 Task: Add Happy Baby Organic Apples Blueberries & Oats Stage 2 Pouch to the cart.
Action: Mouse moved to (345, 158)
Screenshot: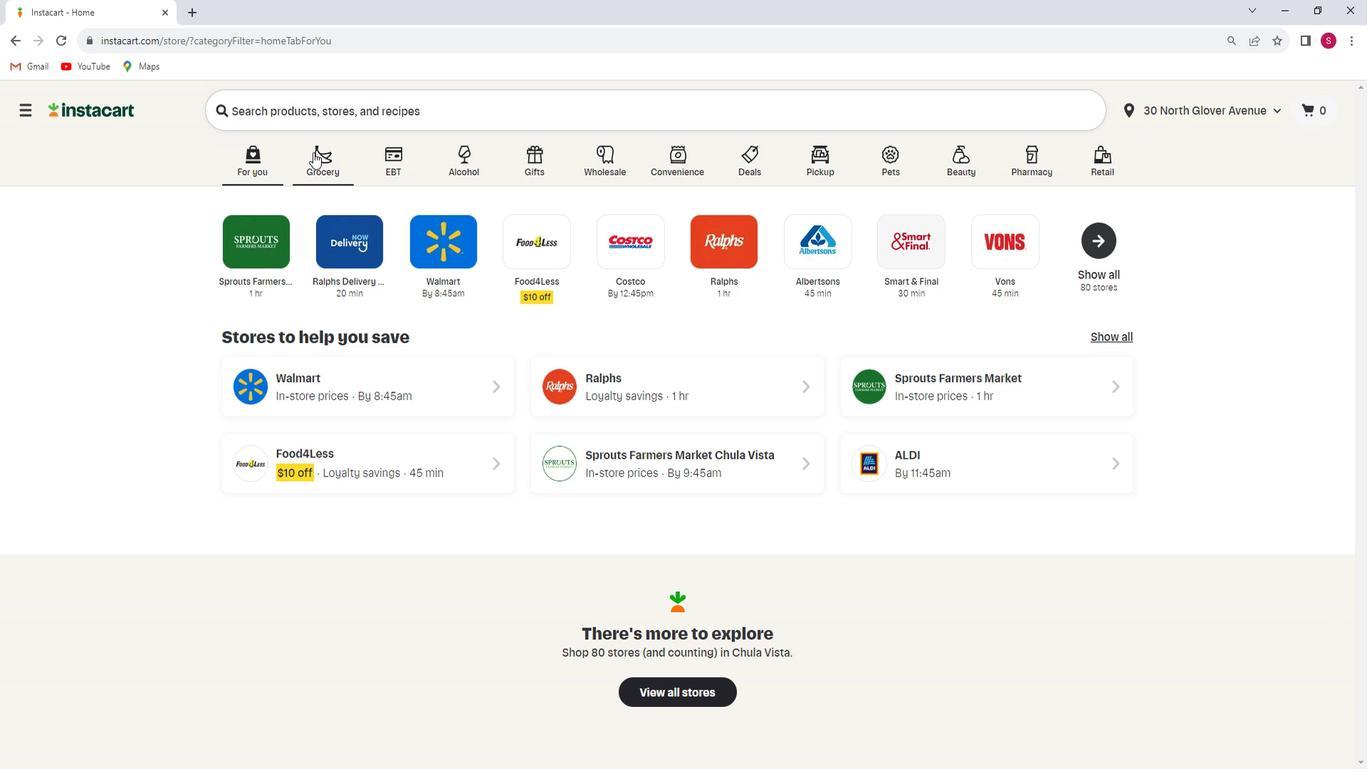 
Action: Mouse pressed left at (345, 158)
Screenshot: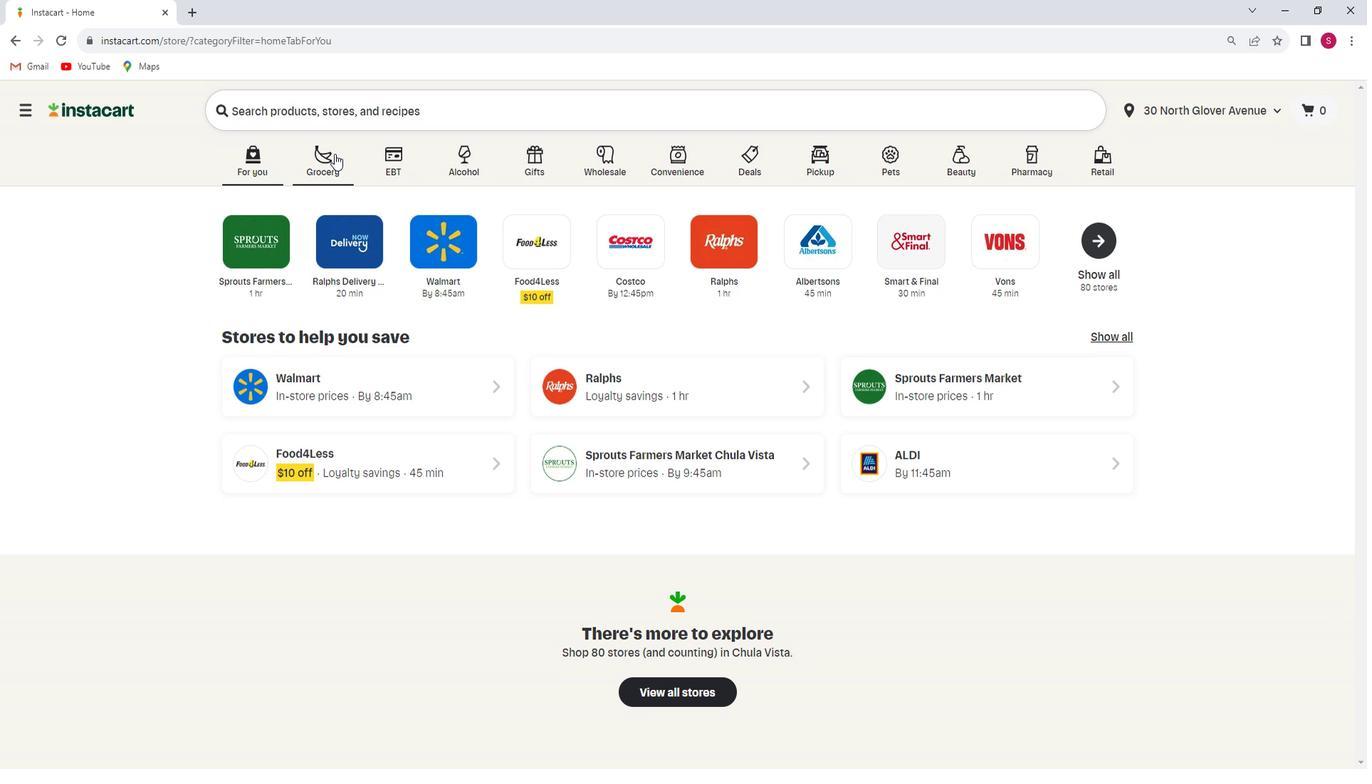 
Action: Mouse moved to (326, 418)
Screenshot: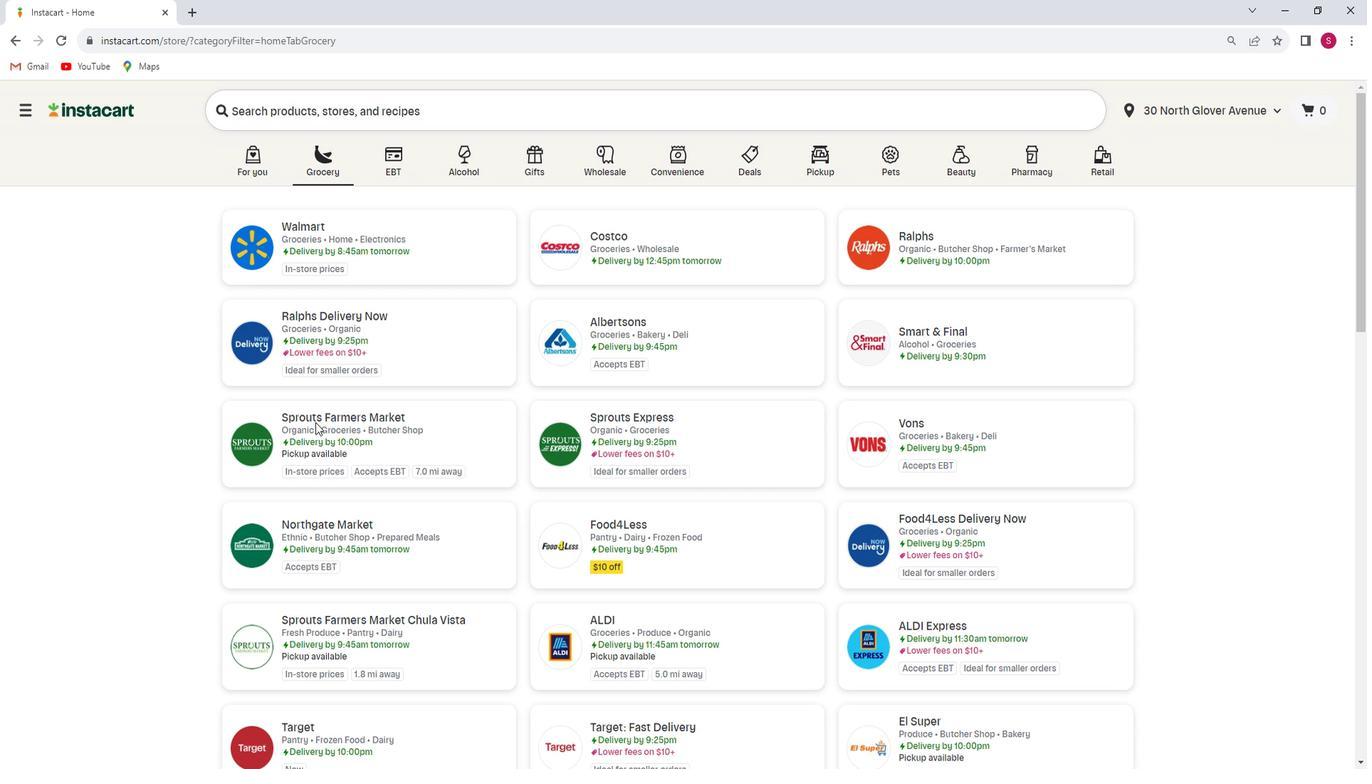 
Action: Mouse pressed left at (326, 418)
Screenshot: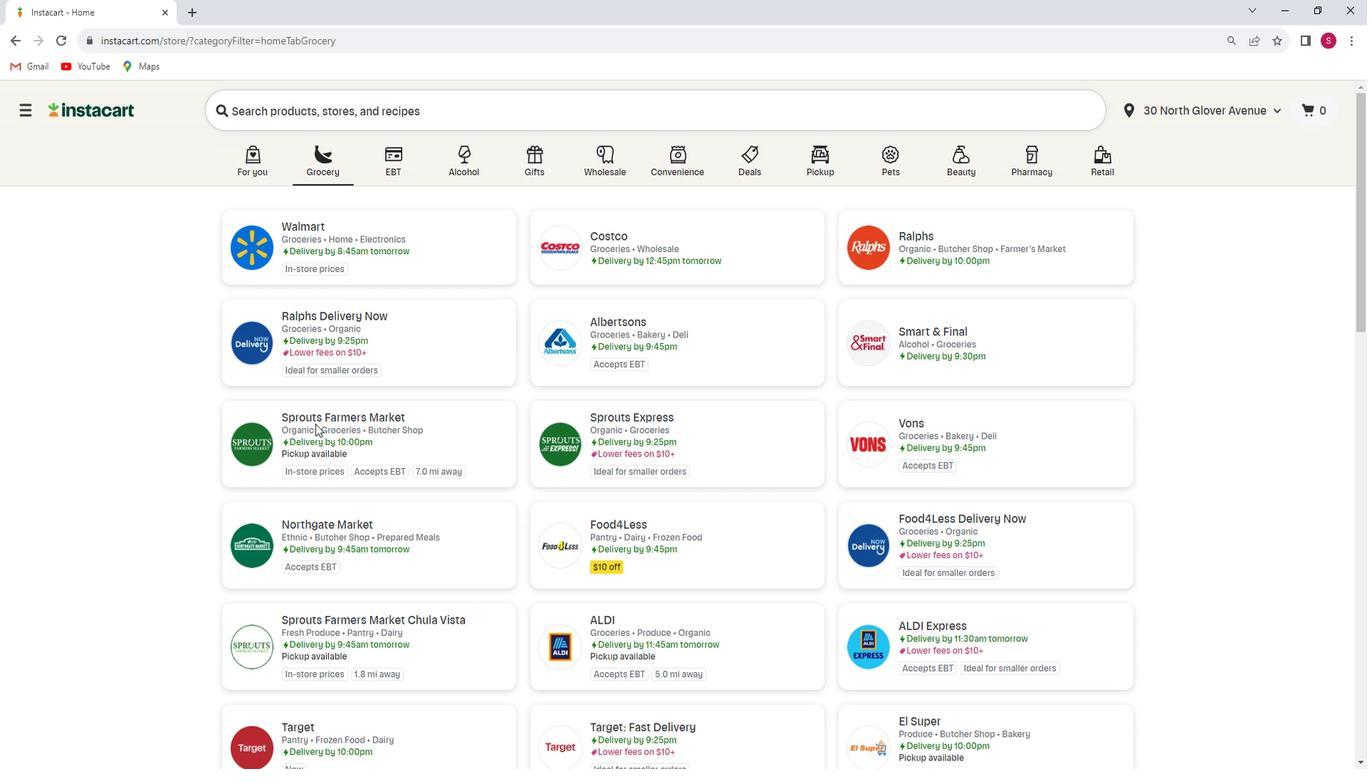 
Action: Mouse moved to (54, 619)
Screenshot: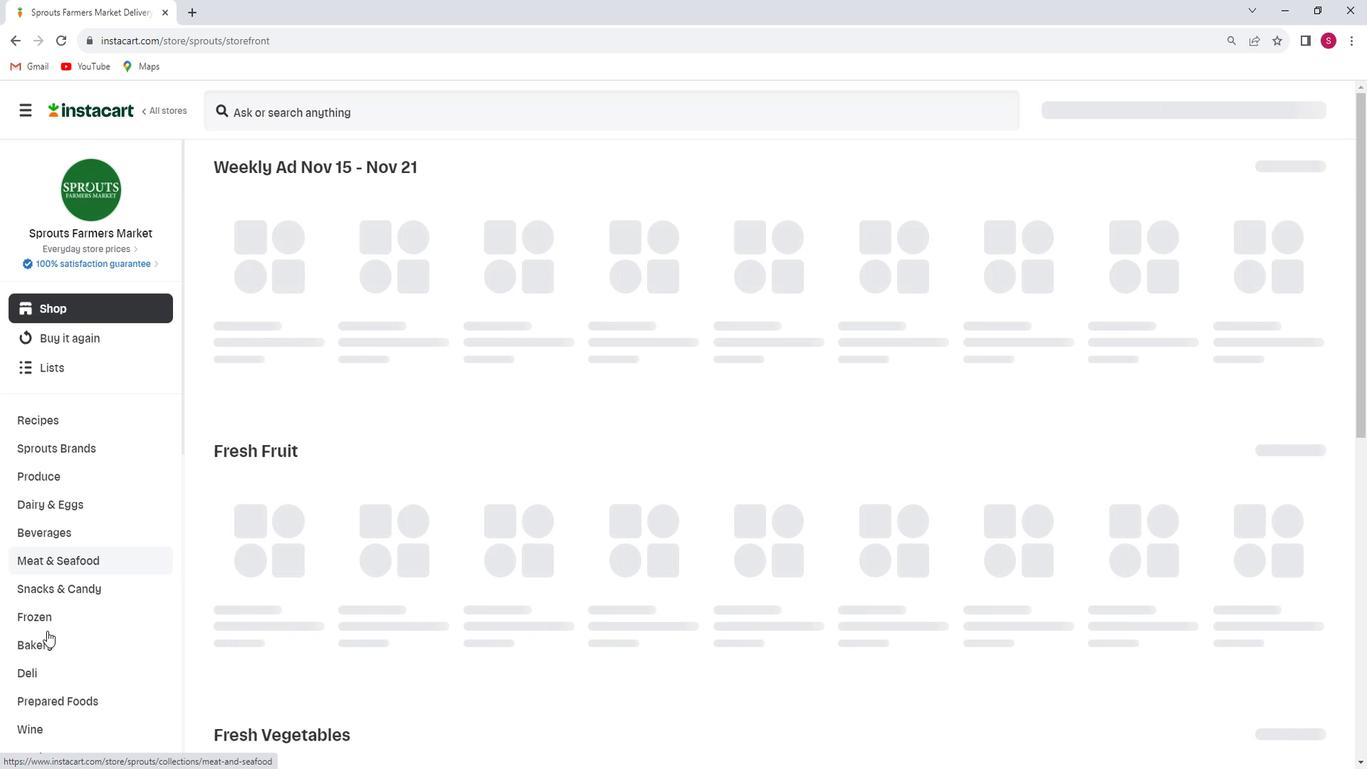 
Action: Mouse scrolled (54, 618) with delta (0, 0)
Screenshot: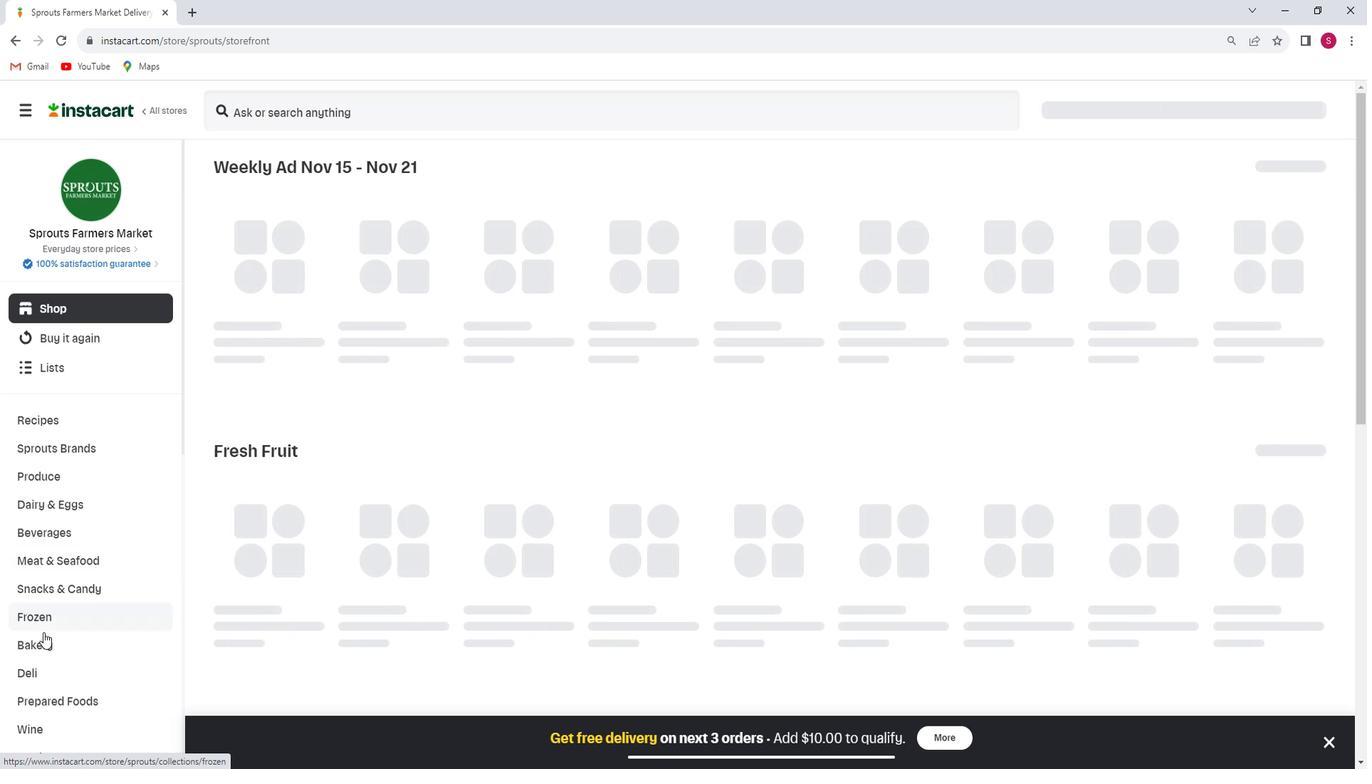 
Action: Mouse moved to (54, 620)
Screenshot: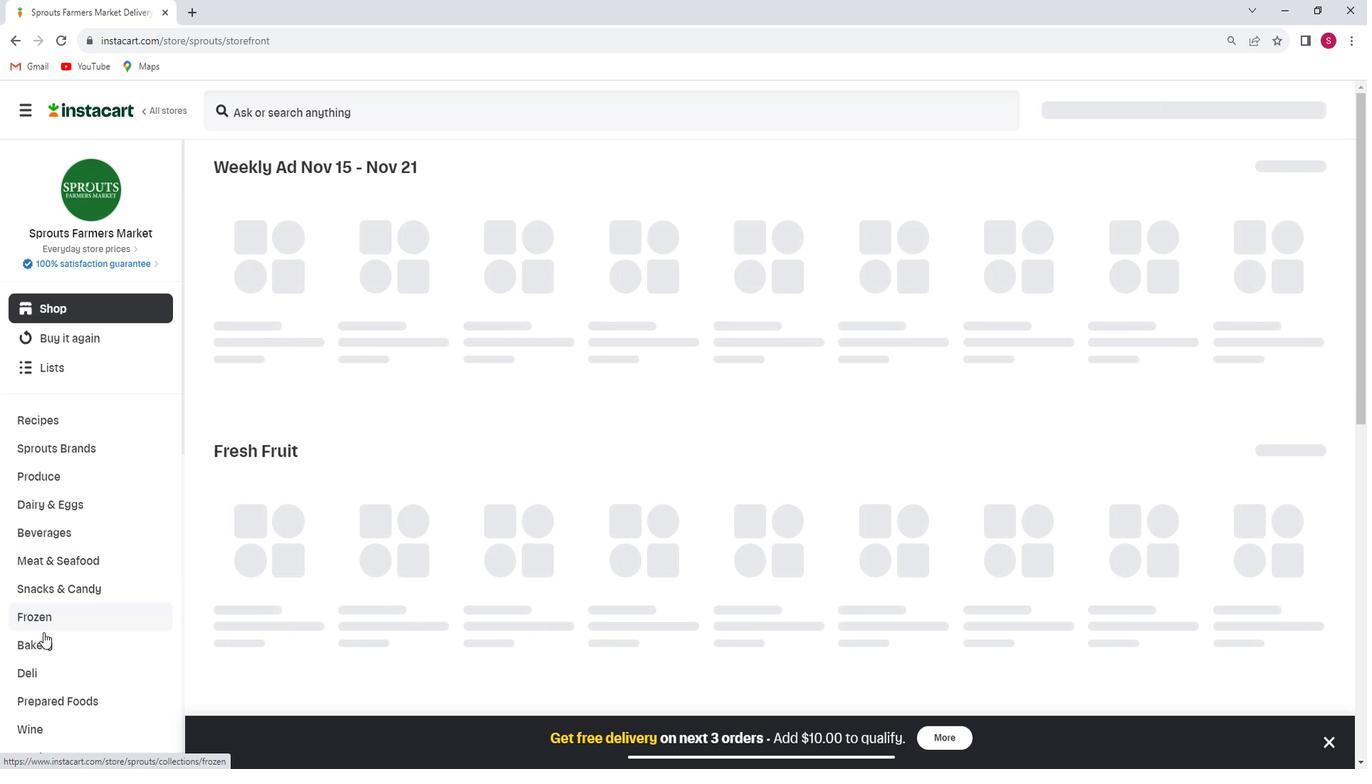 
Action: Mouse scrolled (54, 619) with delta (0, 0)
Screenshot: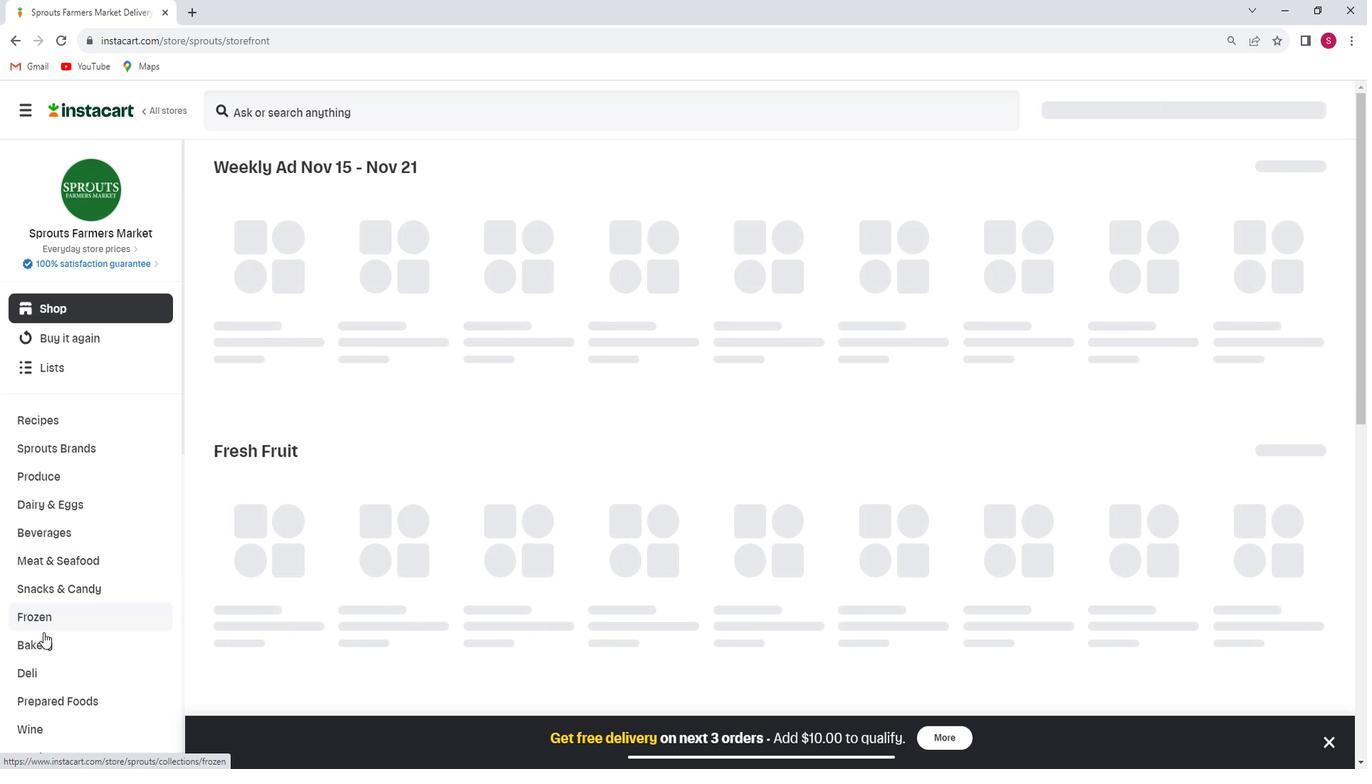 
Action: Mouse scrolled (54, 619) with delta (0, 0)
Screenshot: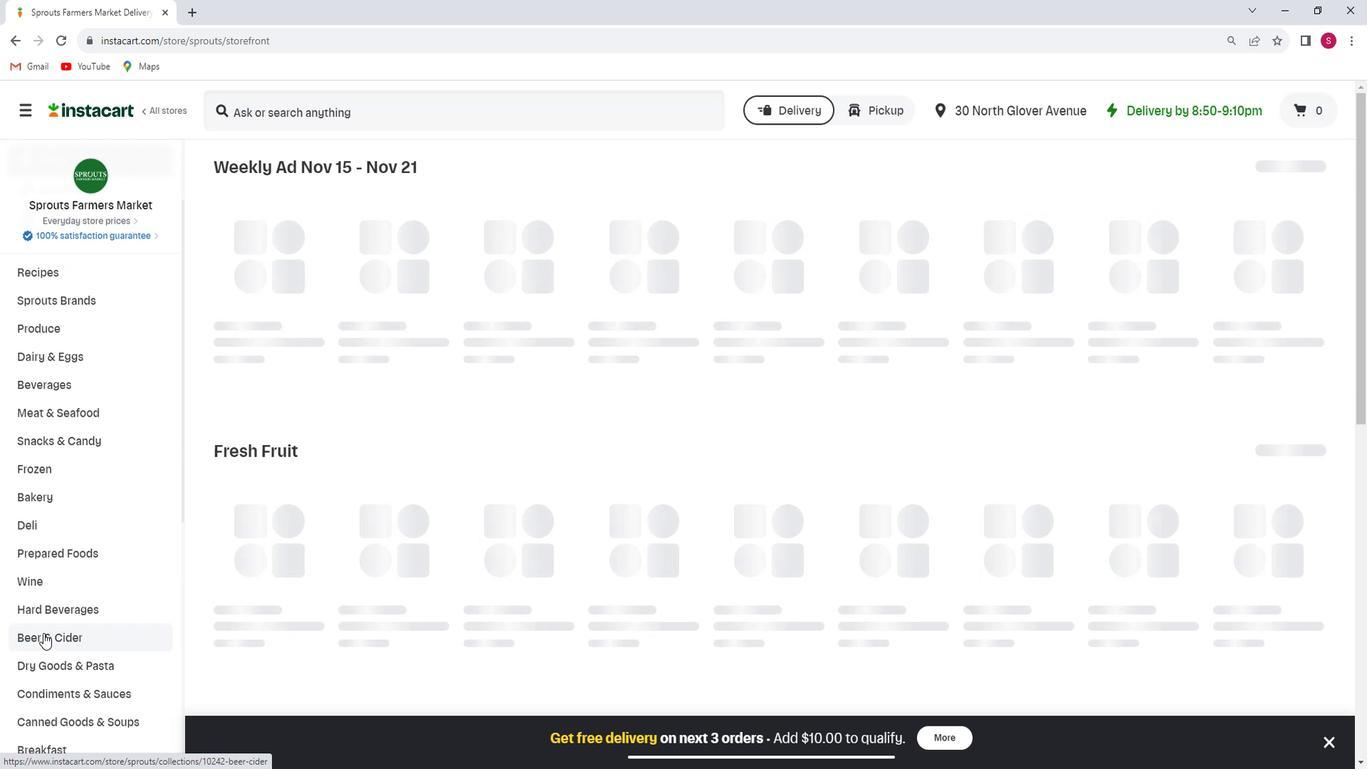 
Action: Mouse scrolled (54, 619) with delta (0, 0)
Screenshot: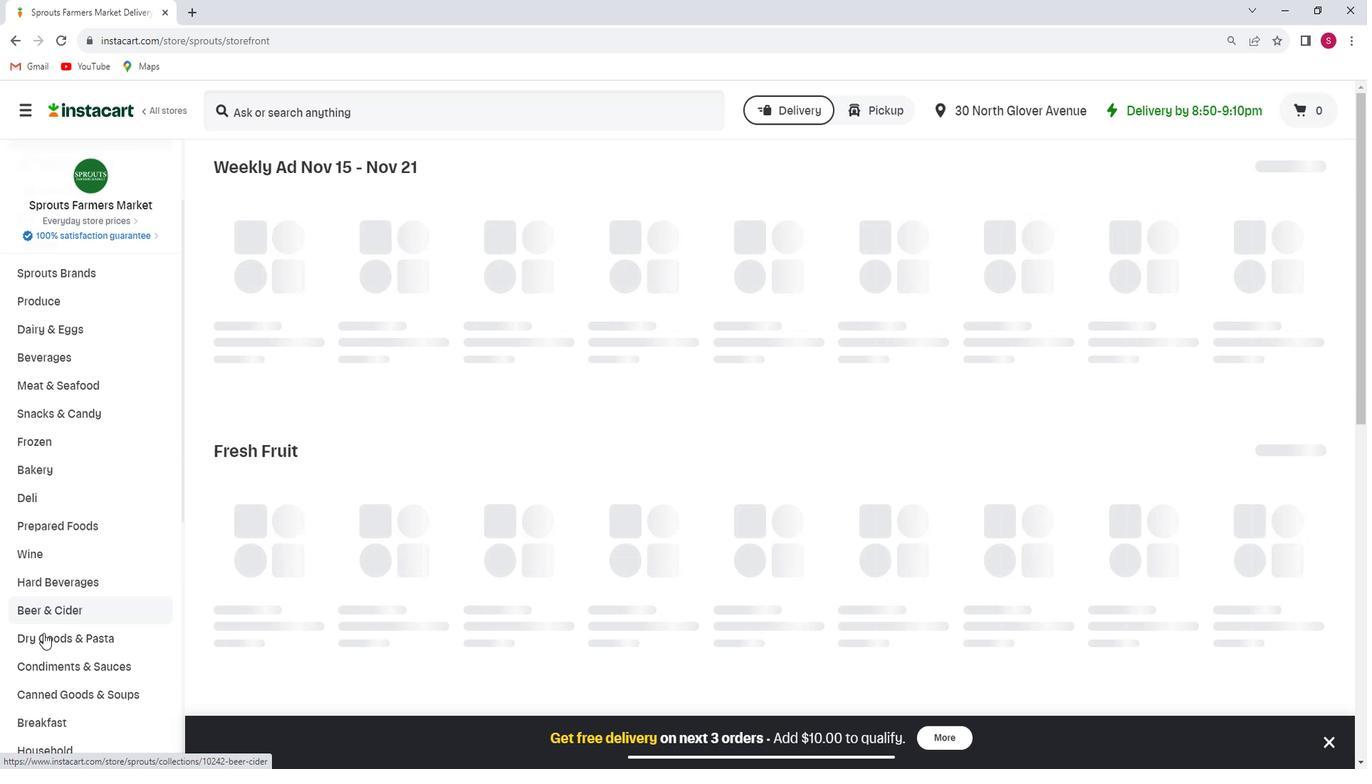 
Action: Mouse scrolled (54, 620) with delta (0, 0)
Screenshot: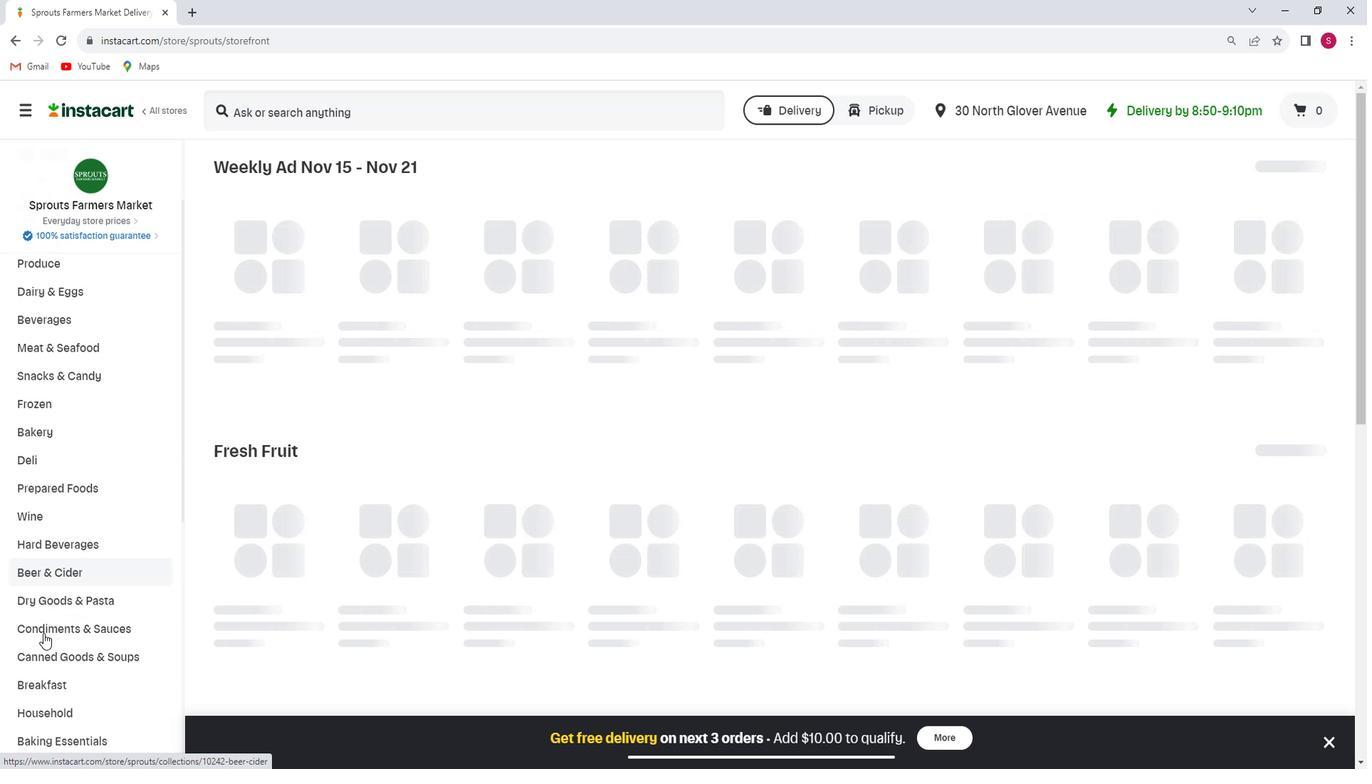 
Action: Mouse scrolled (54, 619) with delta (0, 0)
Screenshot: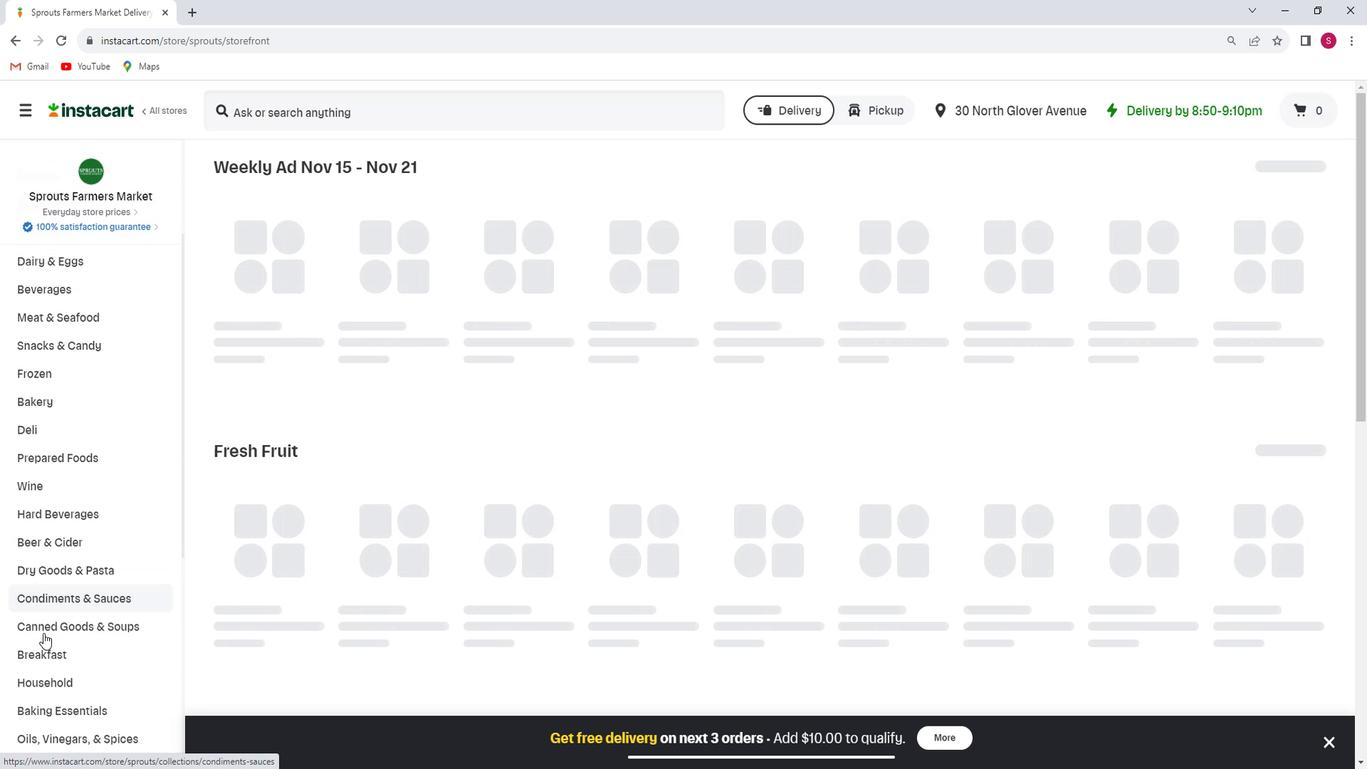 
Action: Mouse scrolled (54, 619) with delta (0, 0)
Screenshot: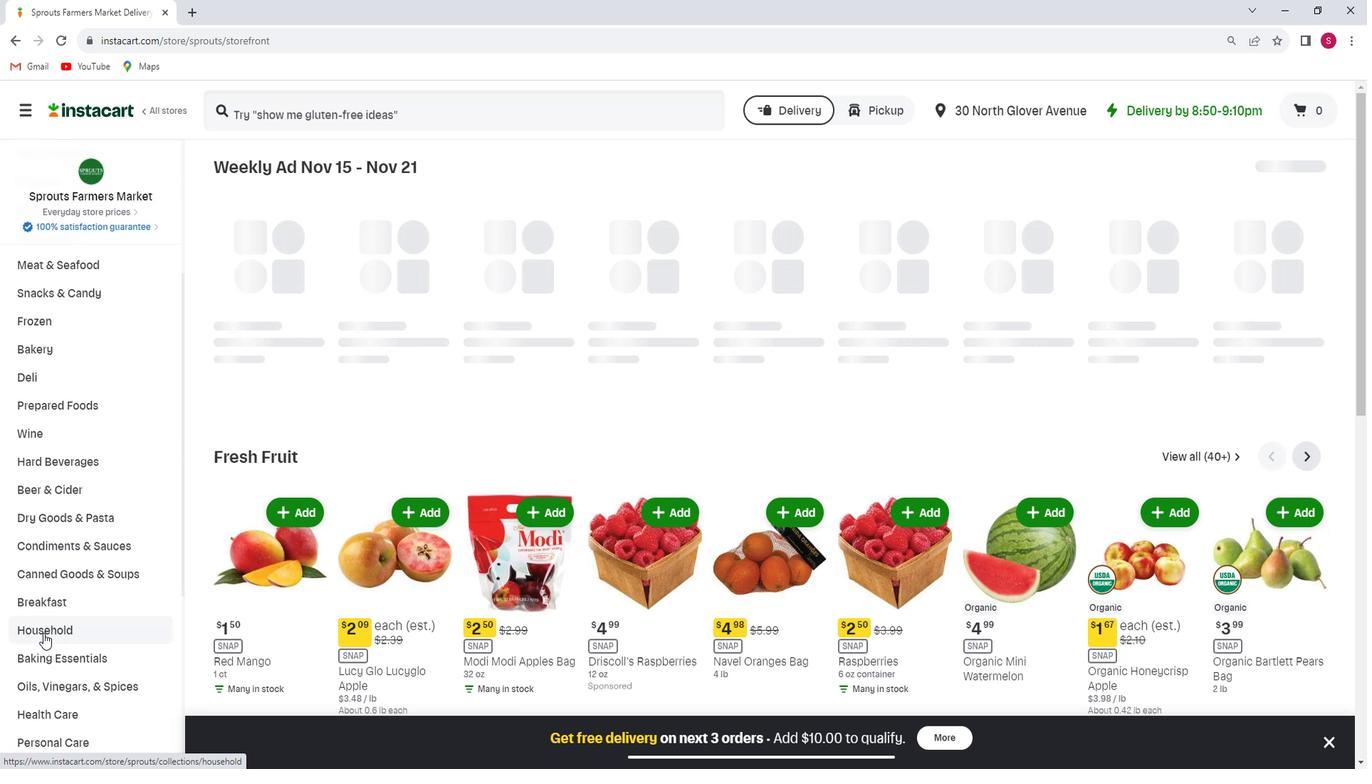 
Action: Mouse scrolled (54, 619) with delta (0, 0)
Screenshot: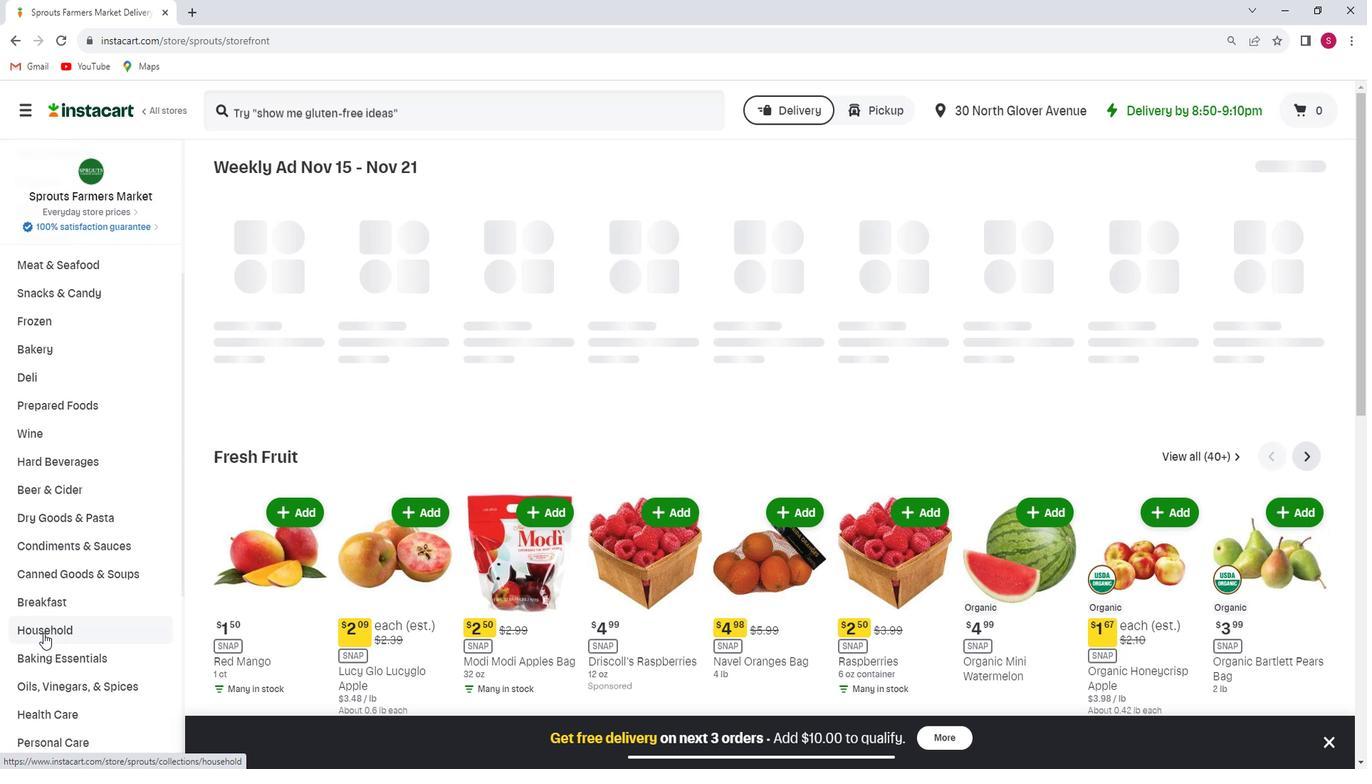 
Action: Mouse scrolled (54, 620) with delta (0, 0)
Screenshot: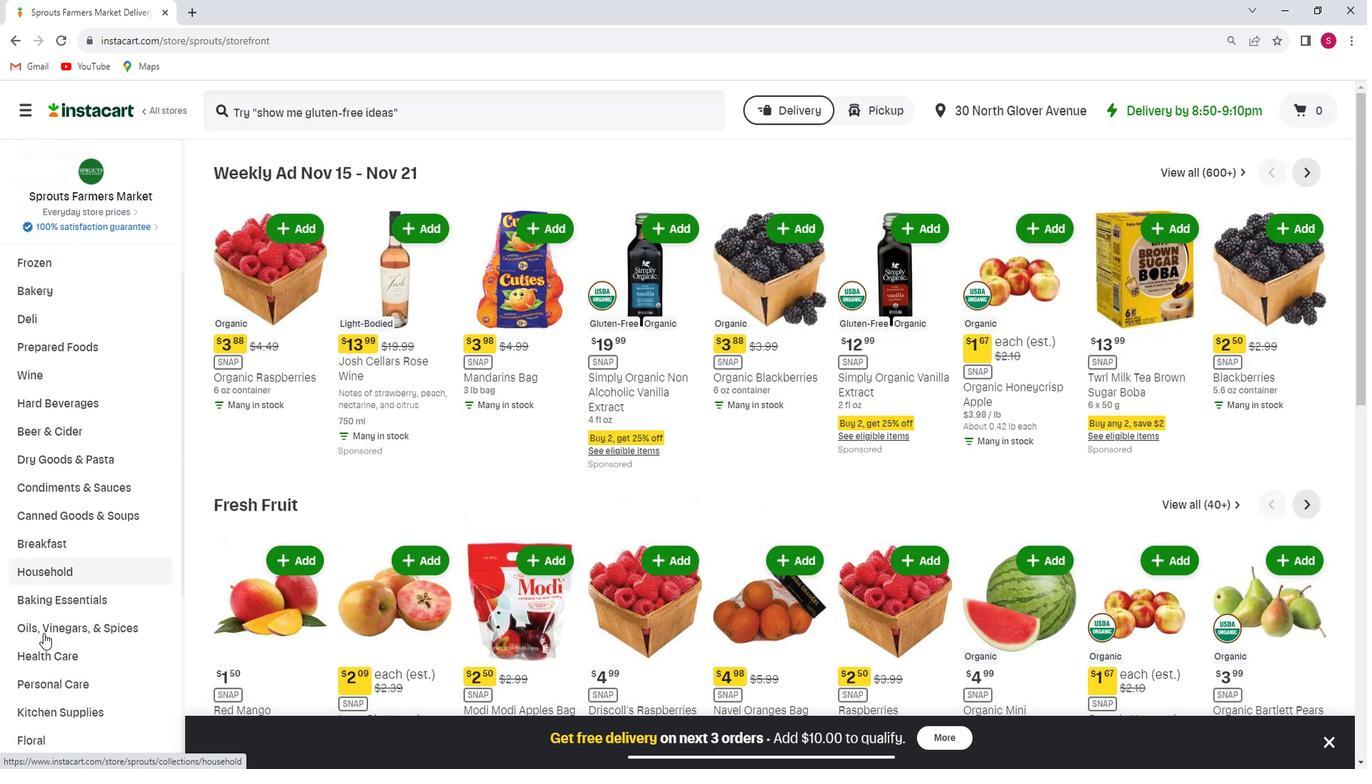 
Action: Mouse moved to (51, 636)
Screenshot: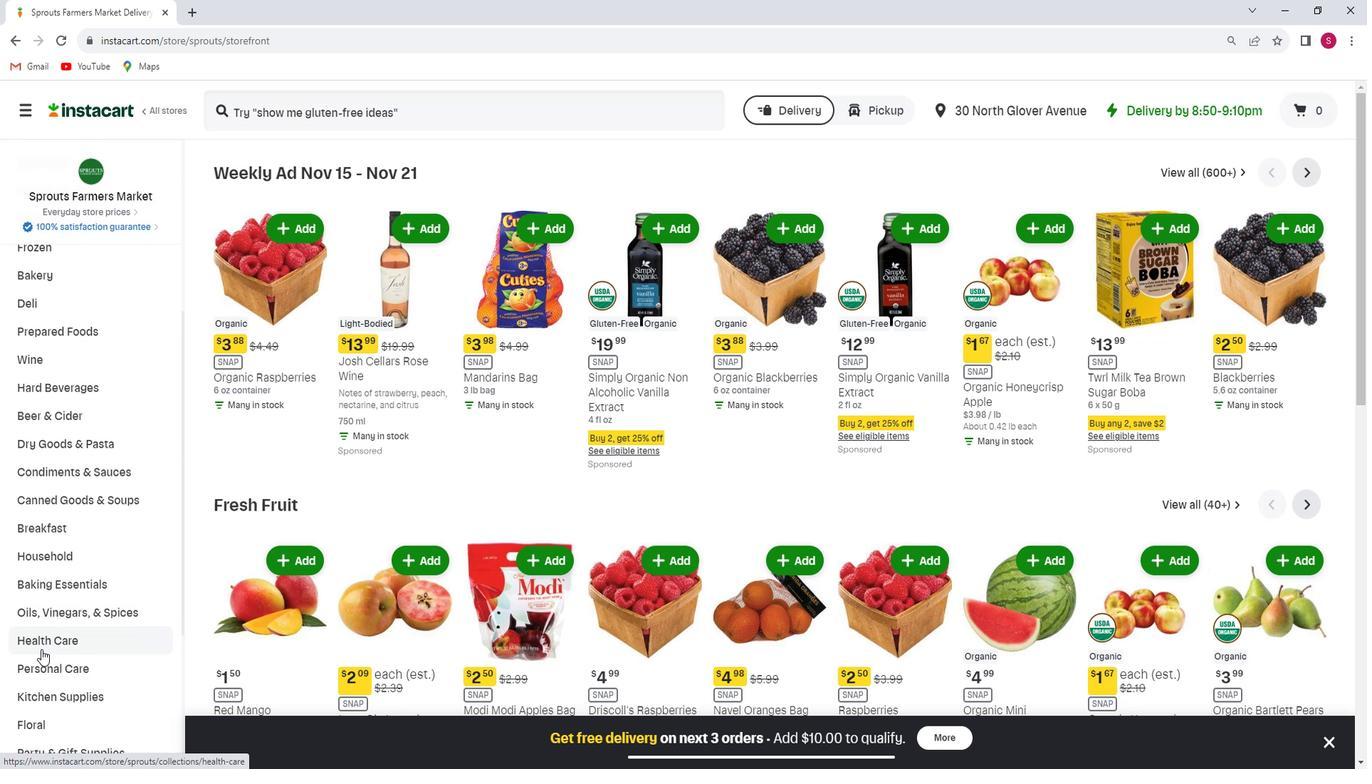 
Action: Mouse scrolled (51, 635) with delta (0, 0)
Screenshot: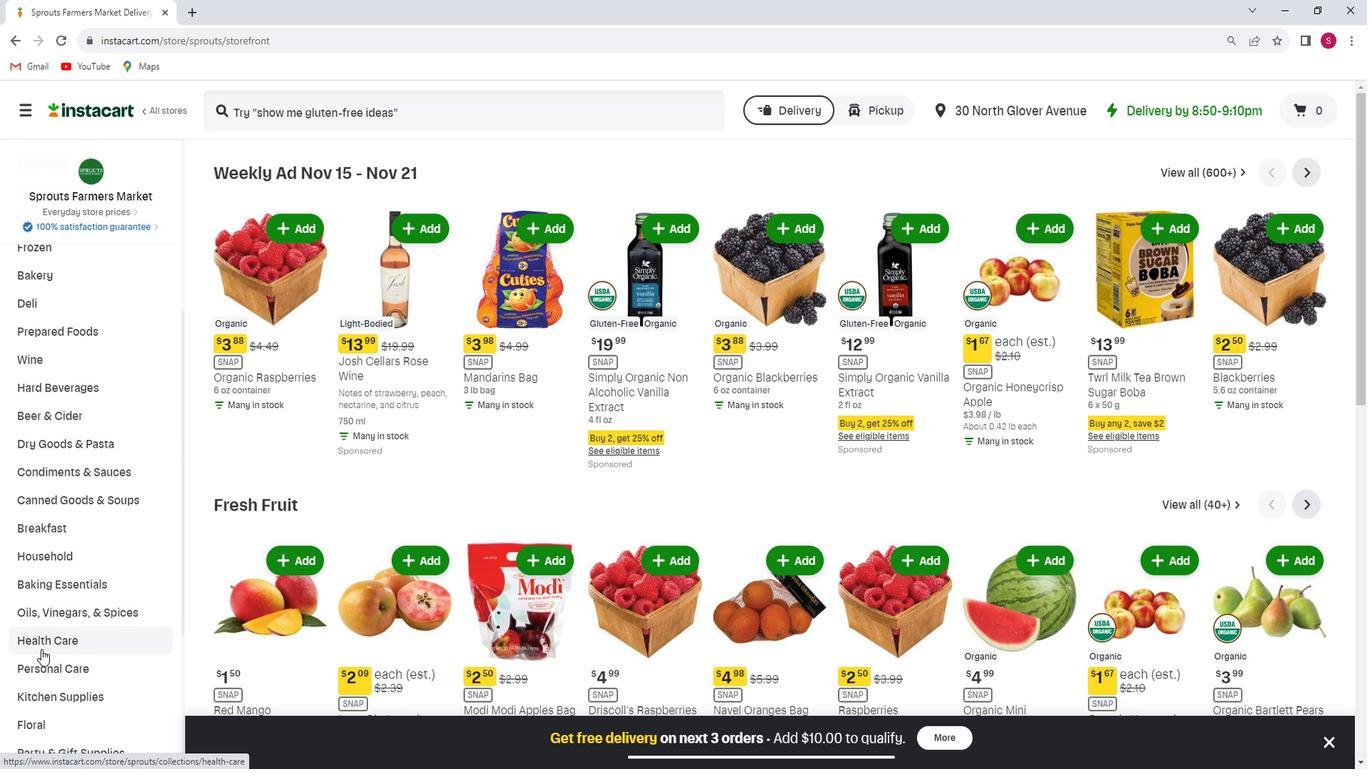 
Action: Mouse scrolled (51, 635) with delta (0, 0)
Screenshot: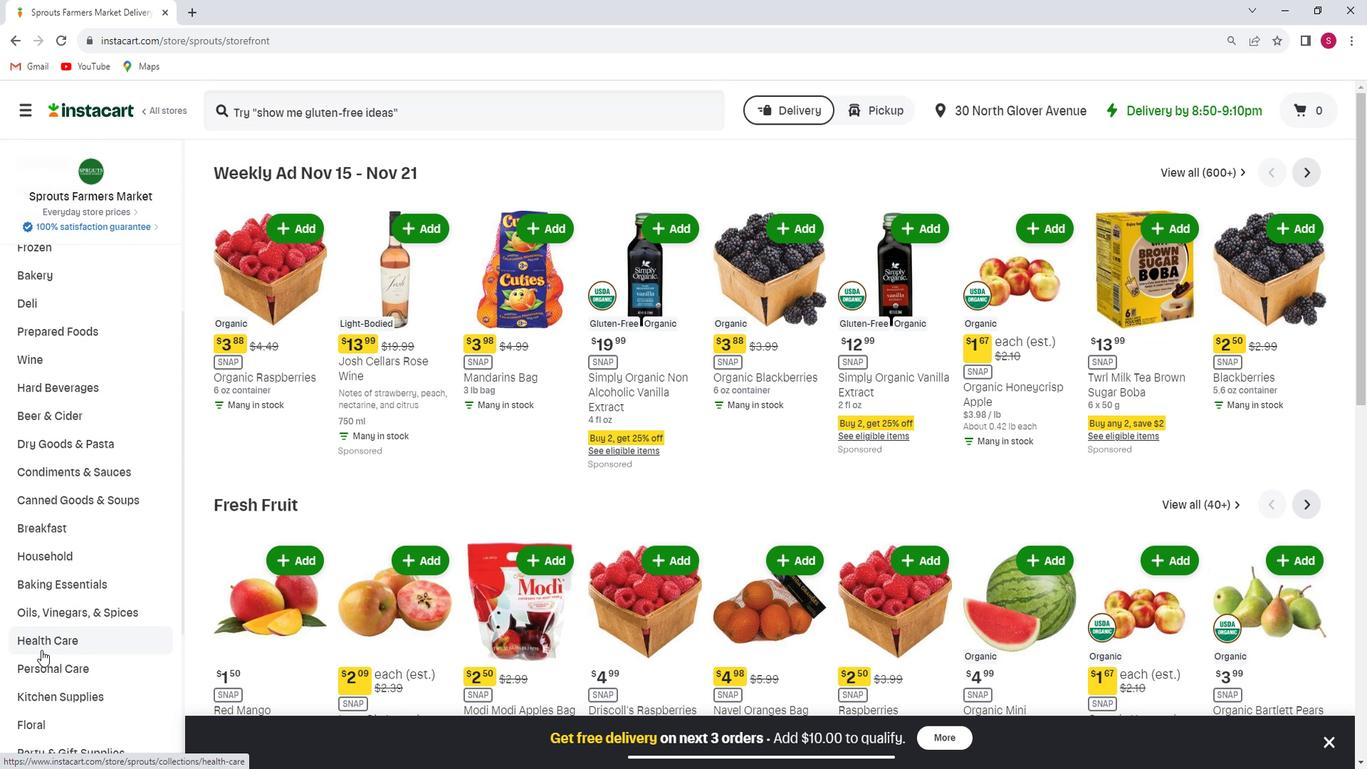 
Action: Mouse moved to (61, 620)
Screenshot: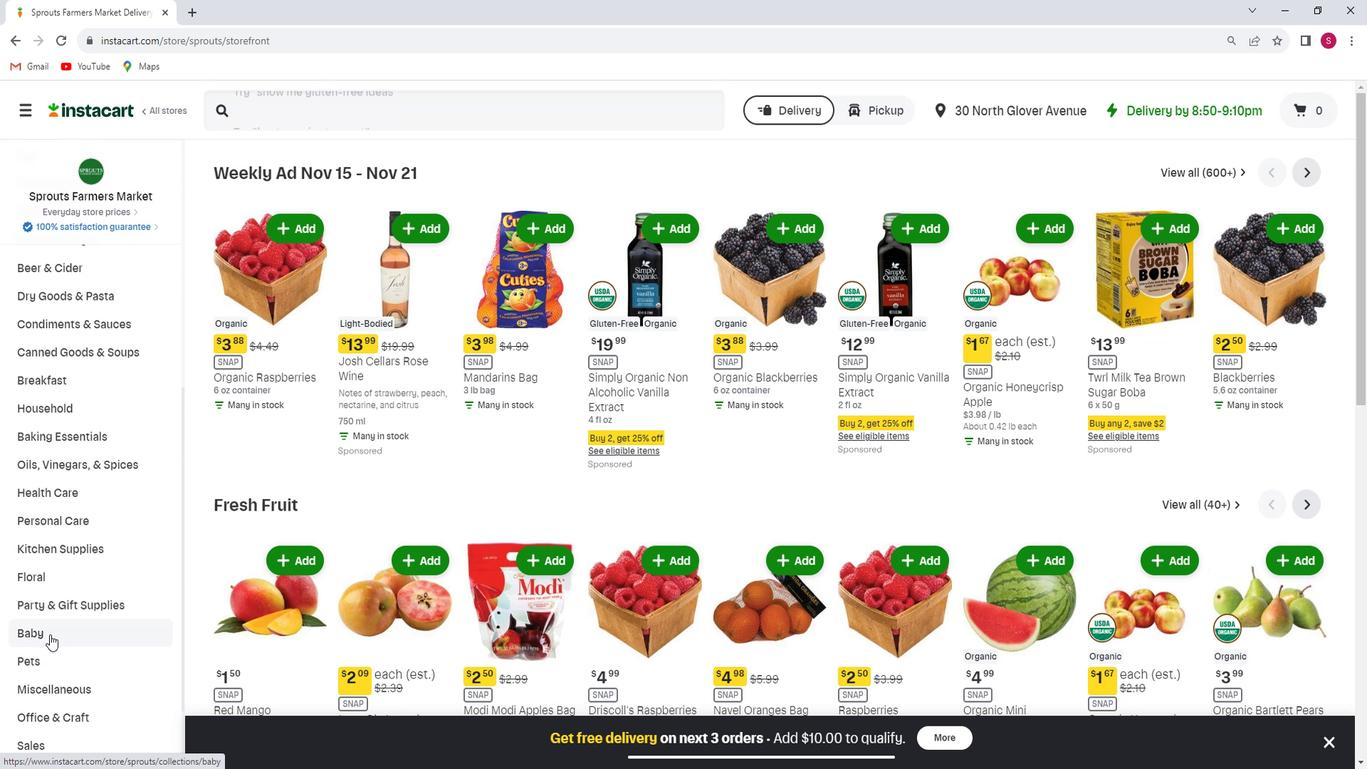 
Action: Mouse pressed left at (61, 620)
Screenshot: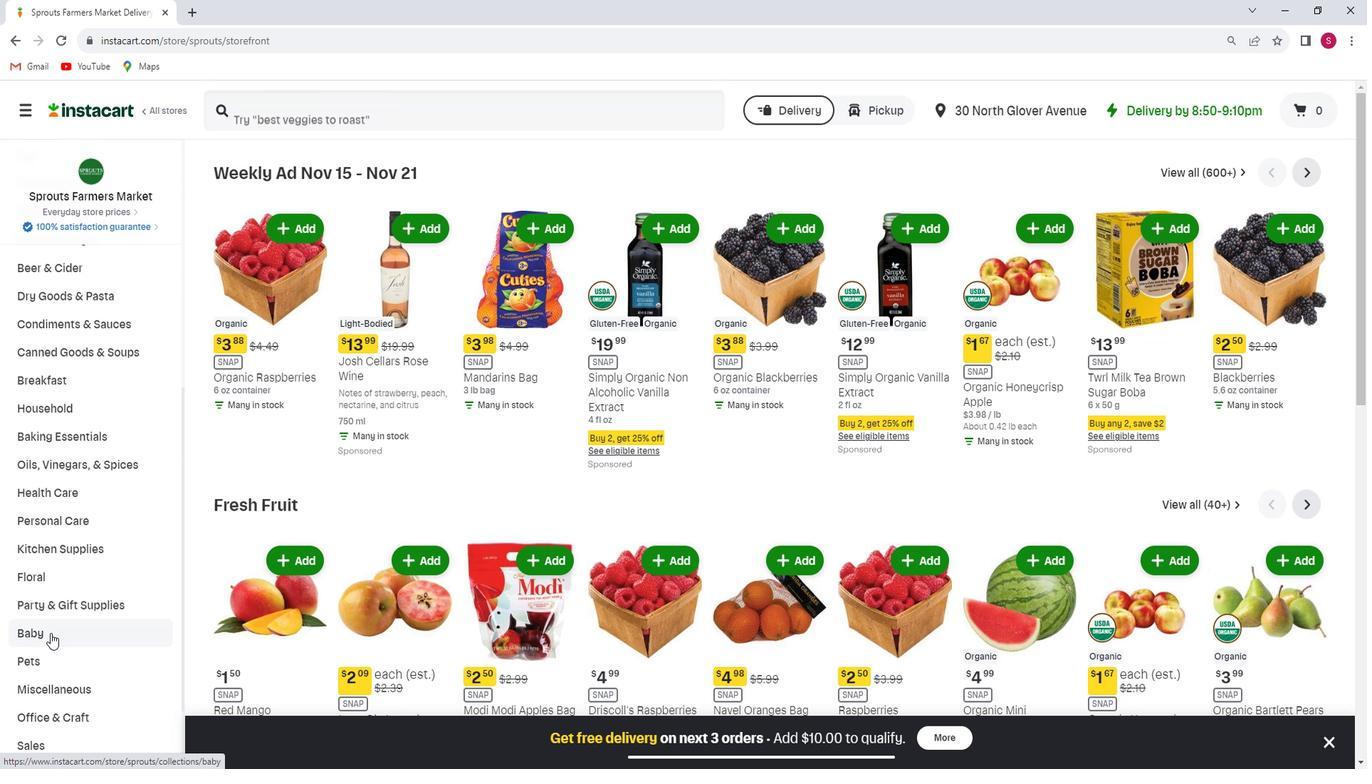 
Action: Mouse moved to (71, 681)
Screenshot: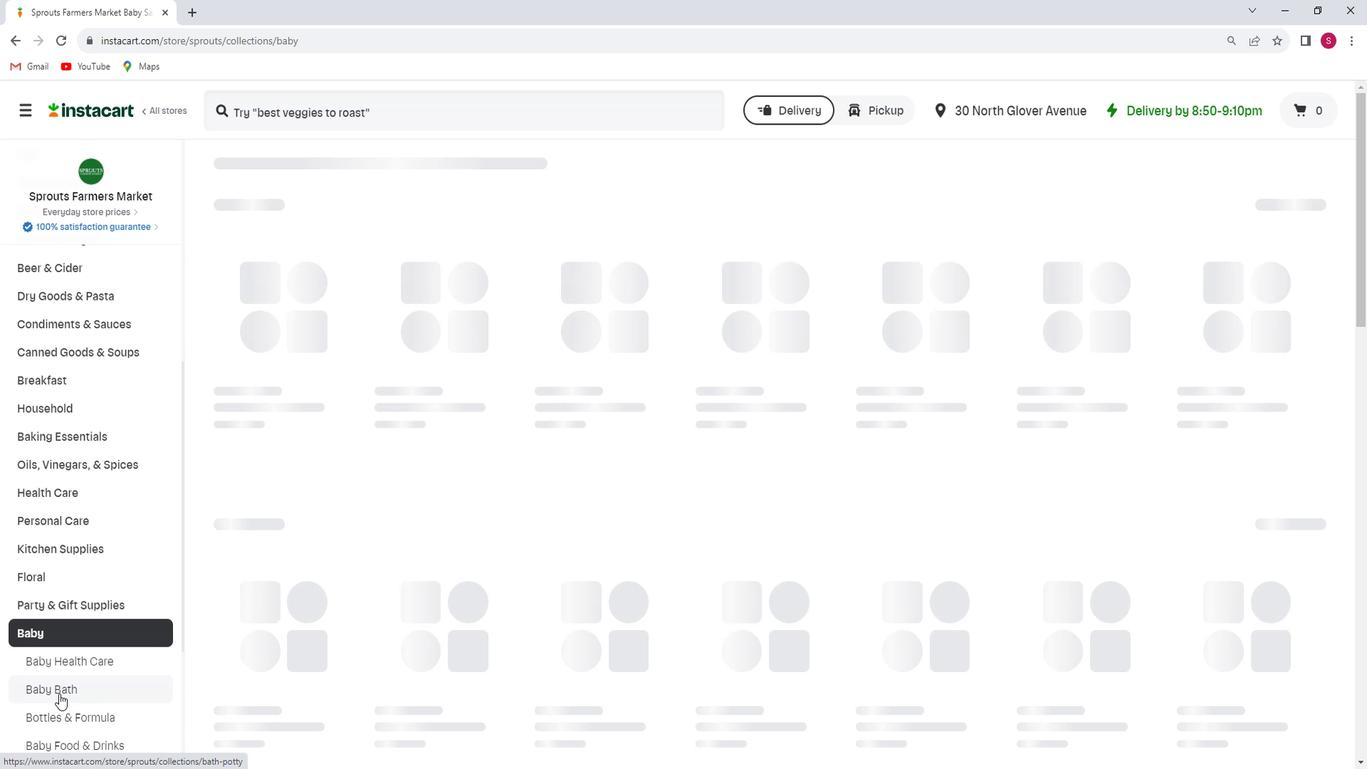 
Action: Mouse scrolled (71, 680) with delta (0, 0)
Screenshot: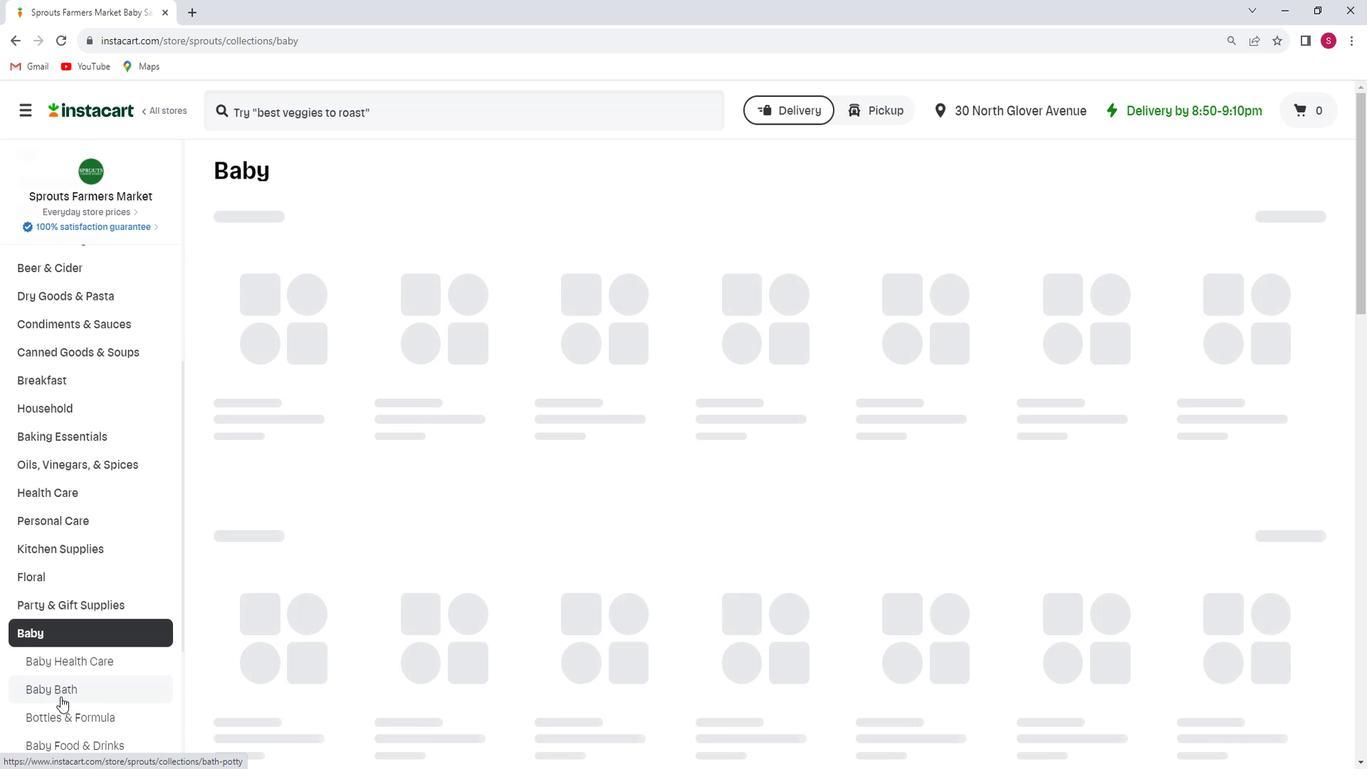 
Action: Mouse moved to (98, 657)
Screenshot: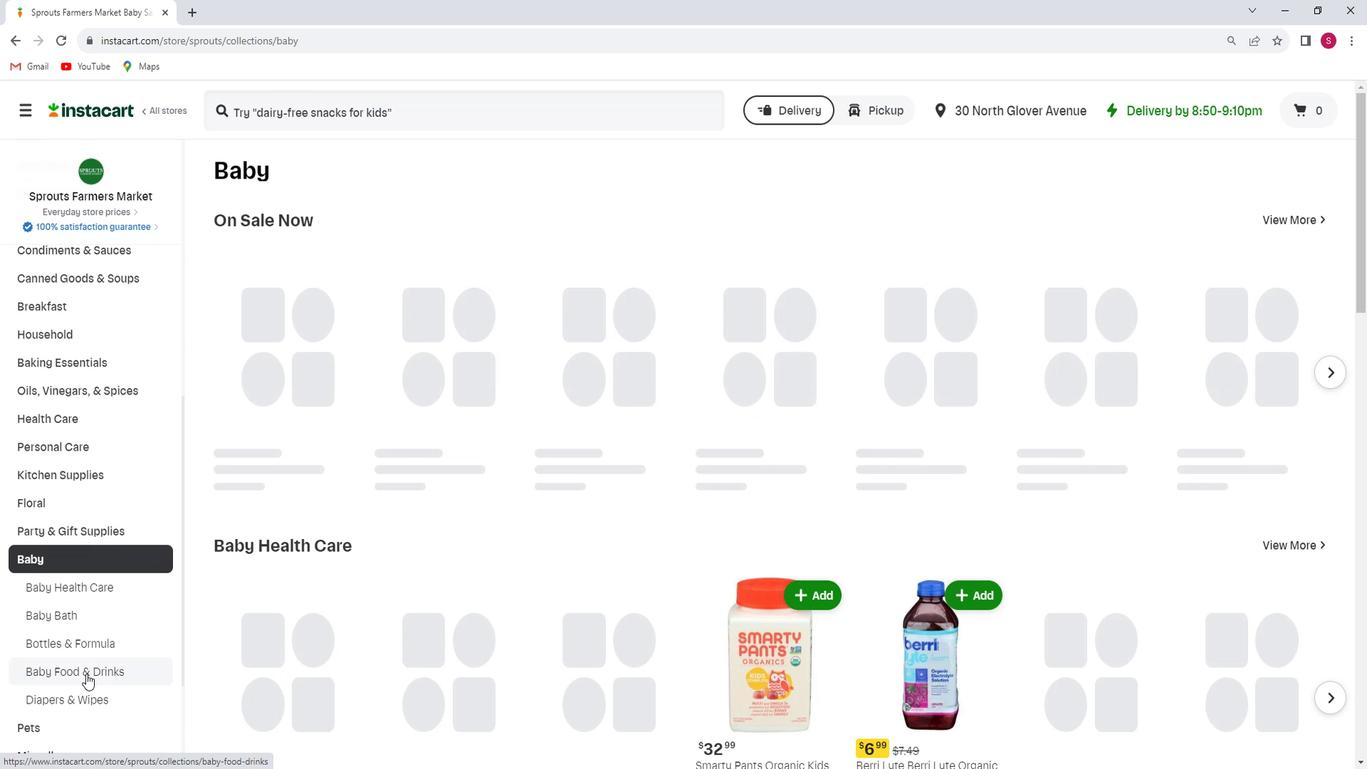 
Action: Mouse pressed left at (98, 657)
Screenshot: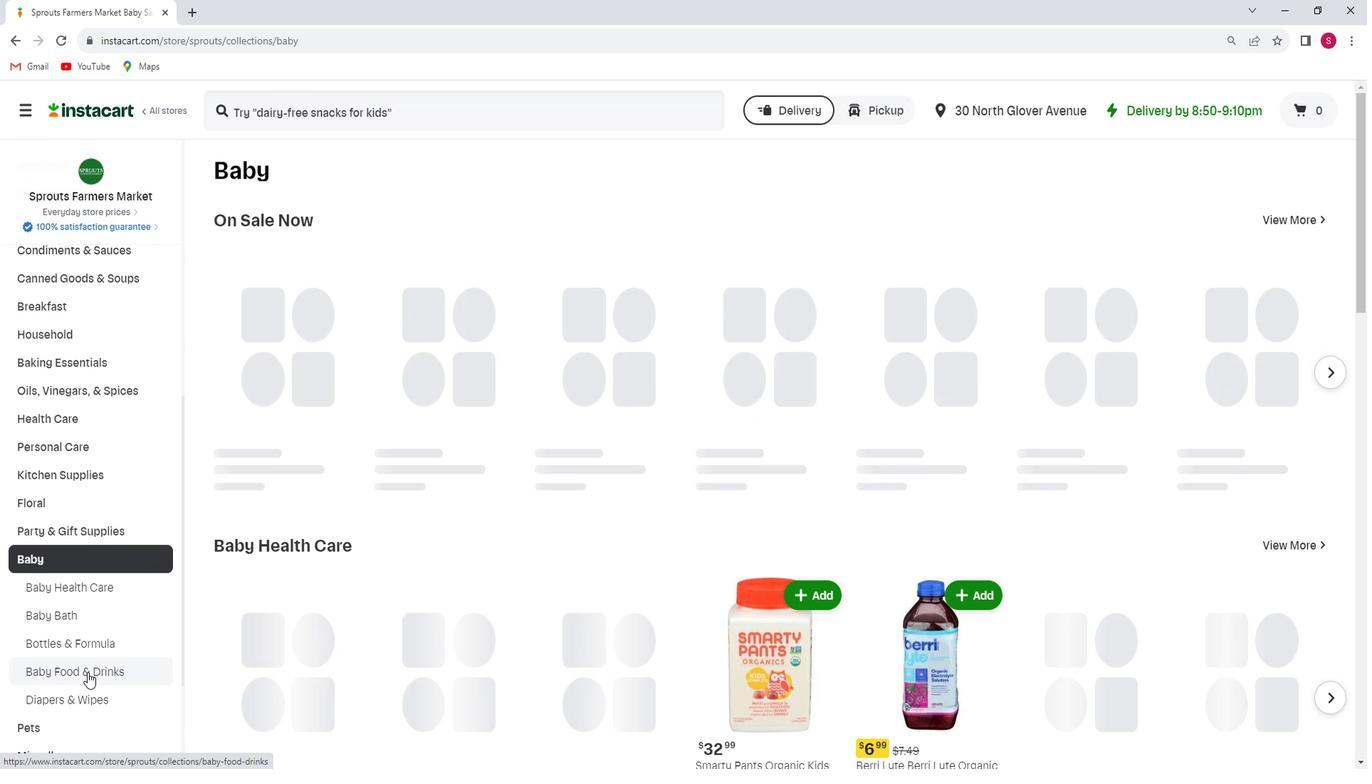 
Action: Mouse moved to (272, 121)
Screenshot: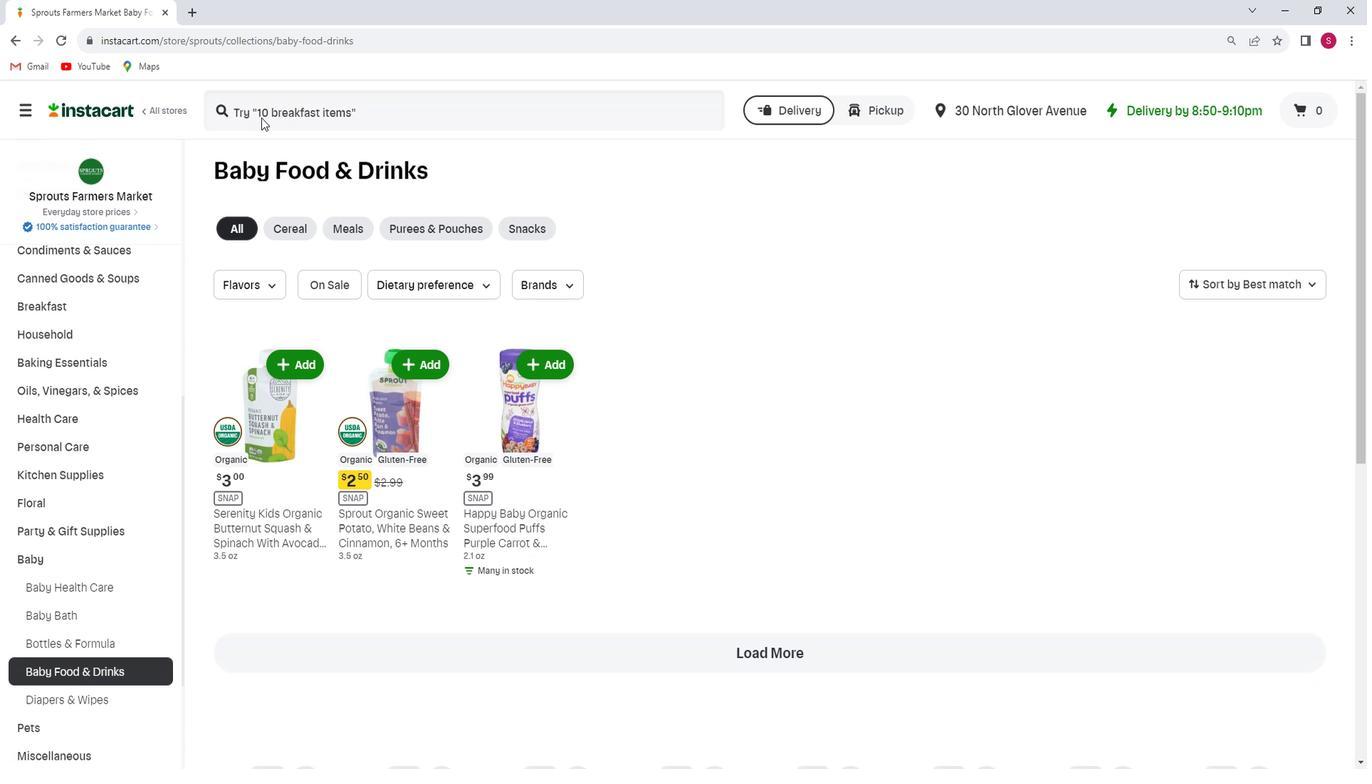 
Action: Mouse pressed left at (272, 121)
Screenshot: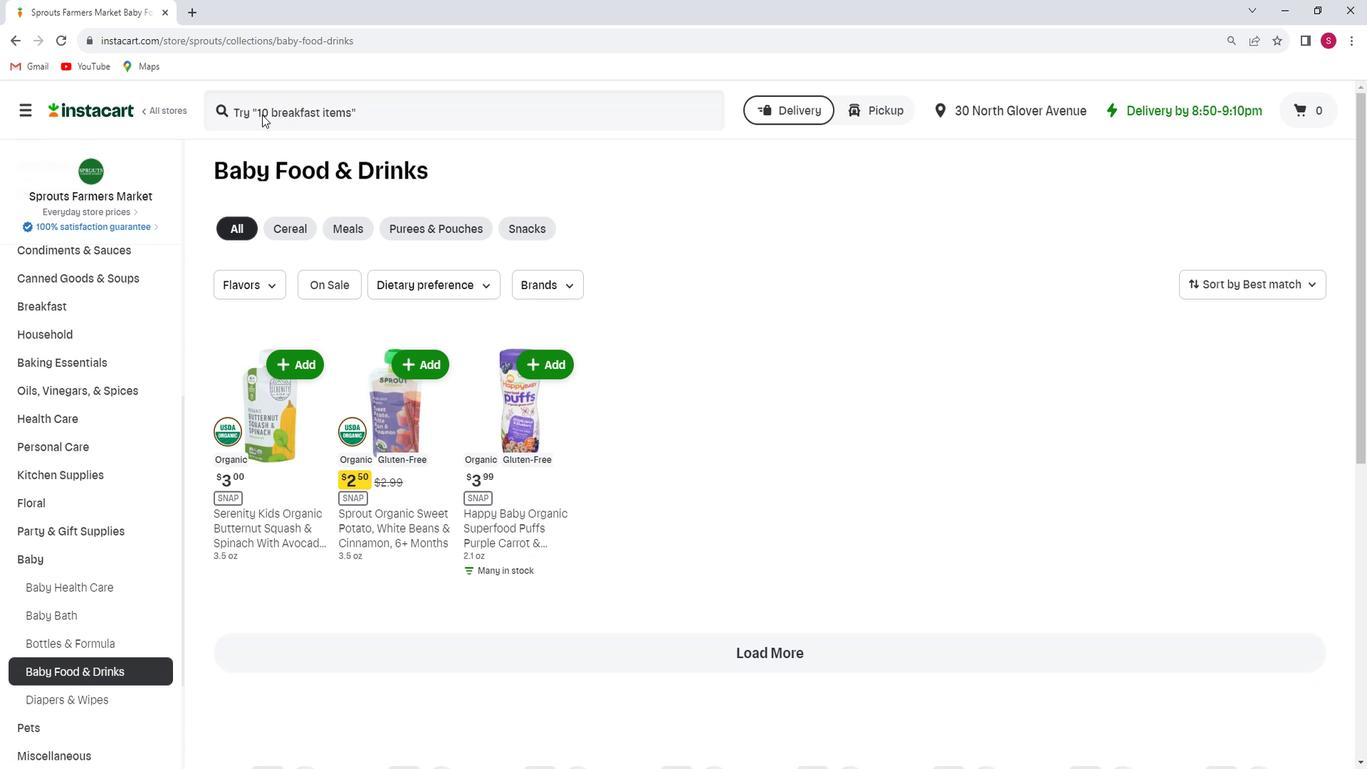 
Action: Mouse moved to (286, 116)
Screenshot: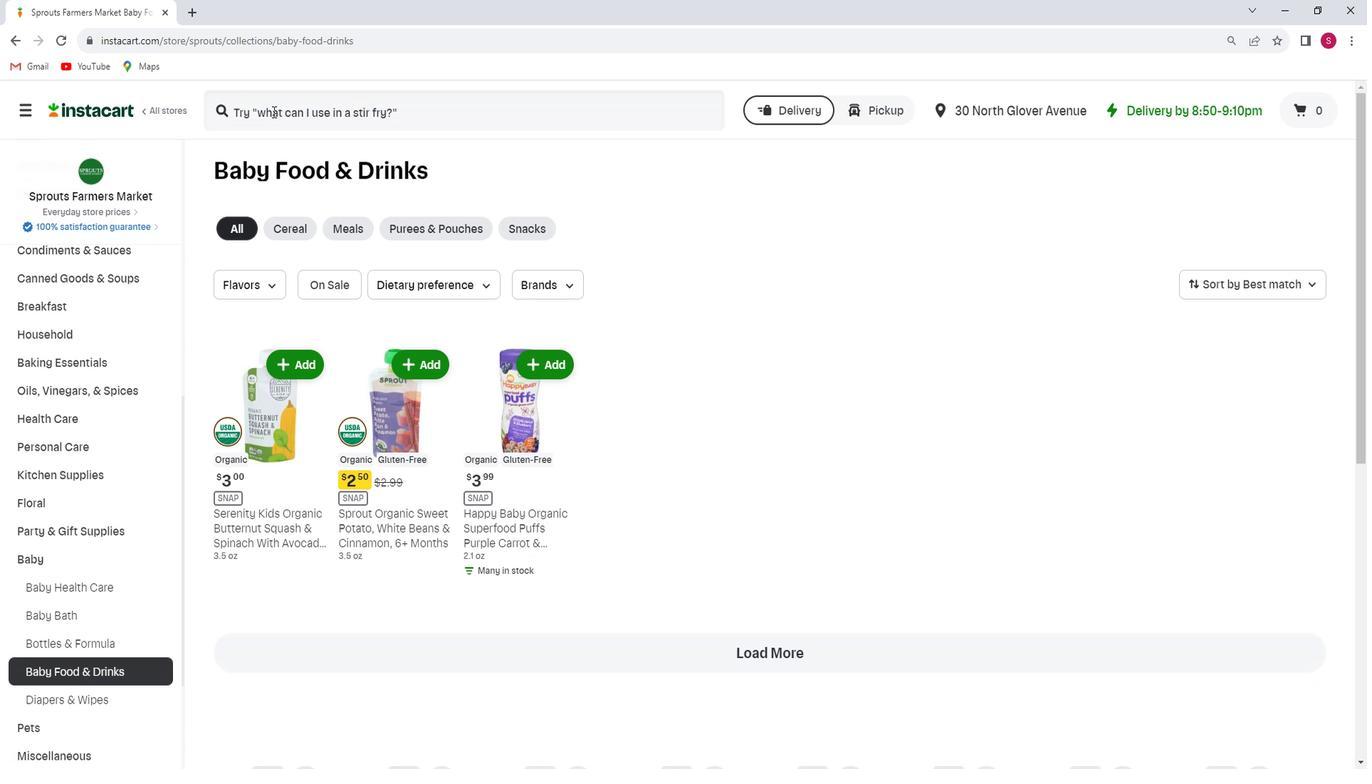 
Action: Mouse pressed left at (286, 116)
Screenshot: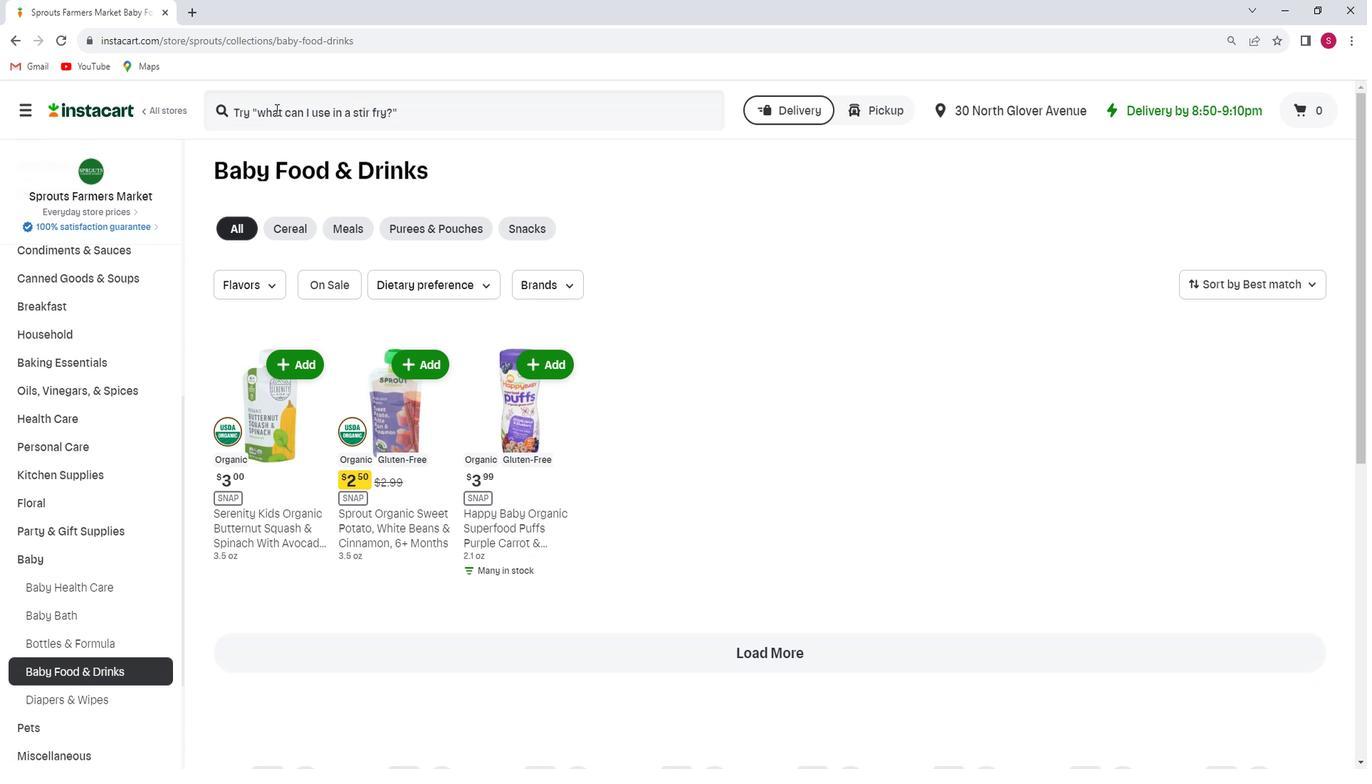
Action: Key pressed <Key.shift><Key.shift><Key.shift>Happy<Key.space><Key.shift_r>Baby<Key.space><Key.shift_r>Organic<Key.space><Key.shift>Apples<Key.space><Key.shift_r><Key.shift_r><Key.shift_r><Key.shift_r><Key.shift_r><Key.shift_r><Key.shift_r>Blueberries<Key.space><Key.shift_r><Key.shift_r><Key.shift_r><Key.shift_r><Key.shift_r><Key.shift_r><Key.shift_r><Key.shift_r><Key.shift_r>&<Key.space><Key.shift_r>Oats<Key.space><Key.shift>Stage<Key.space>2<Key.space><Key.shift_r><Key.shift_r>Pouch<Key.enter>
Screenshot: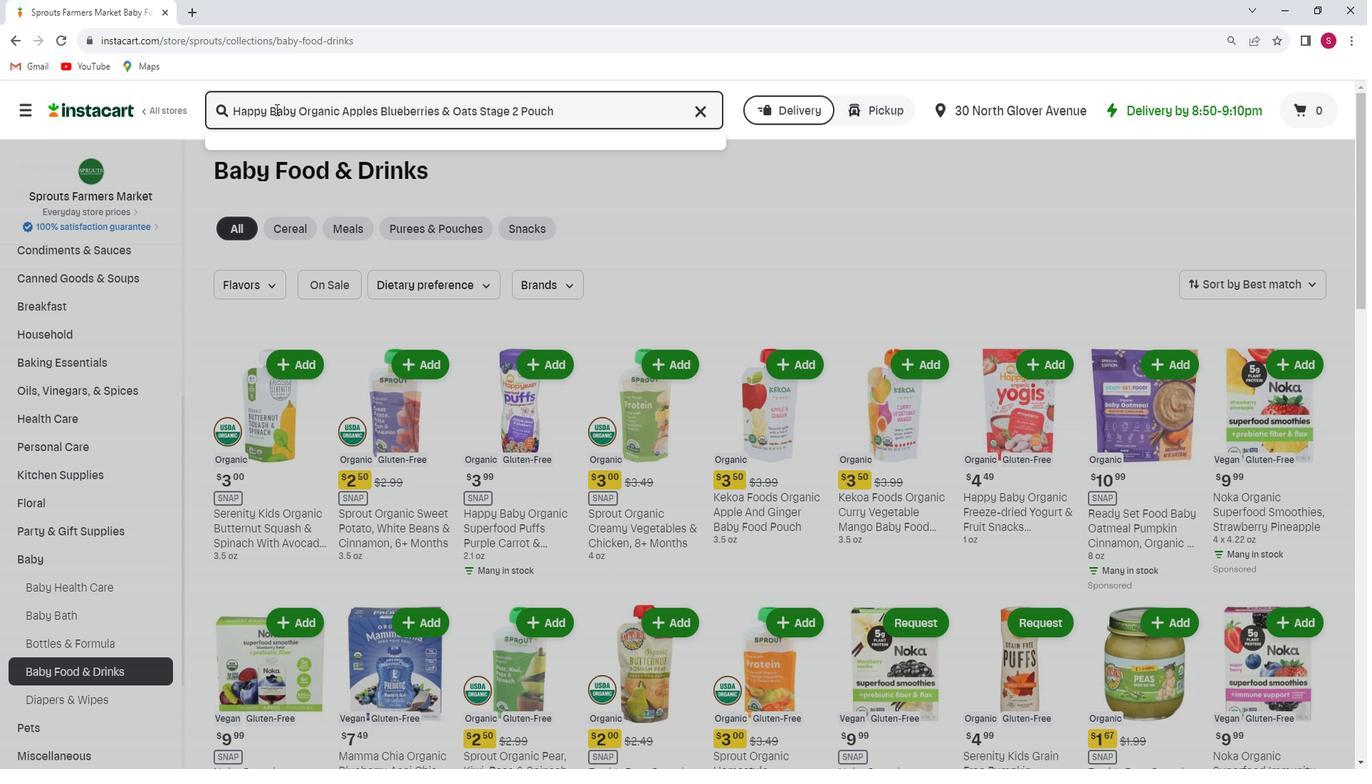 
Action: Mouse moved to (618, 232)
Screenshot: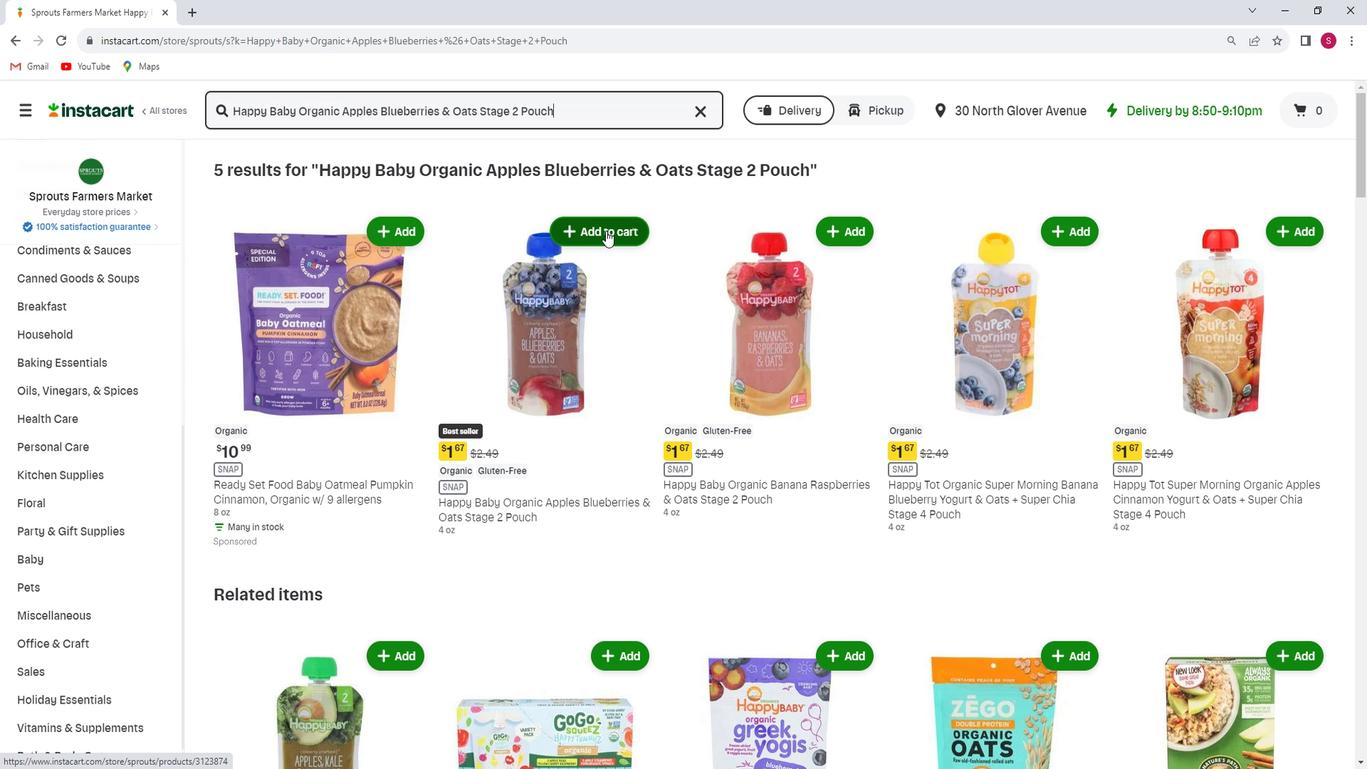 
Action: Mouse pressed left at (618, 232)
Screenshot: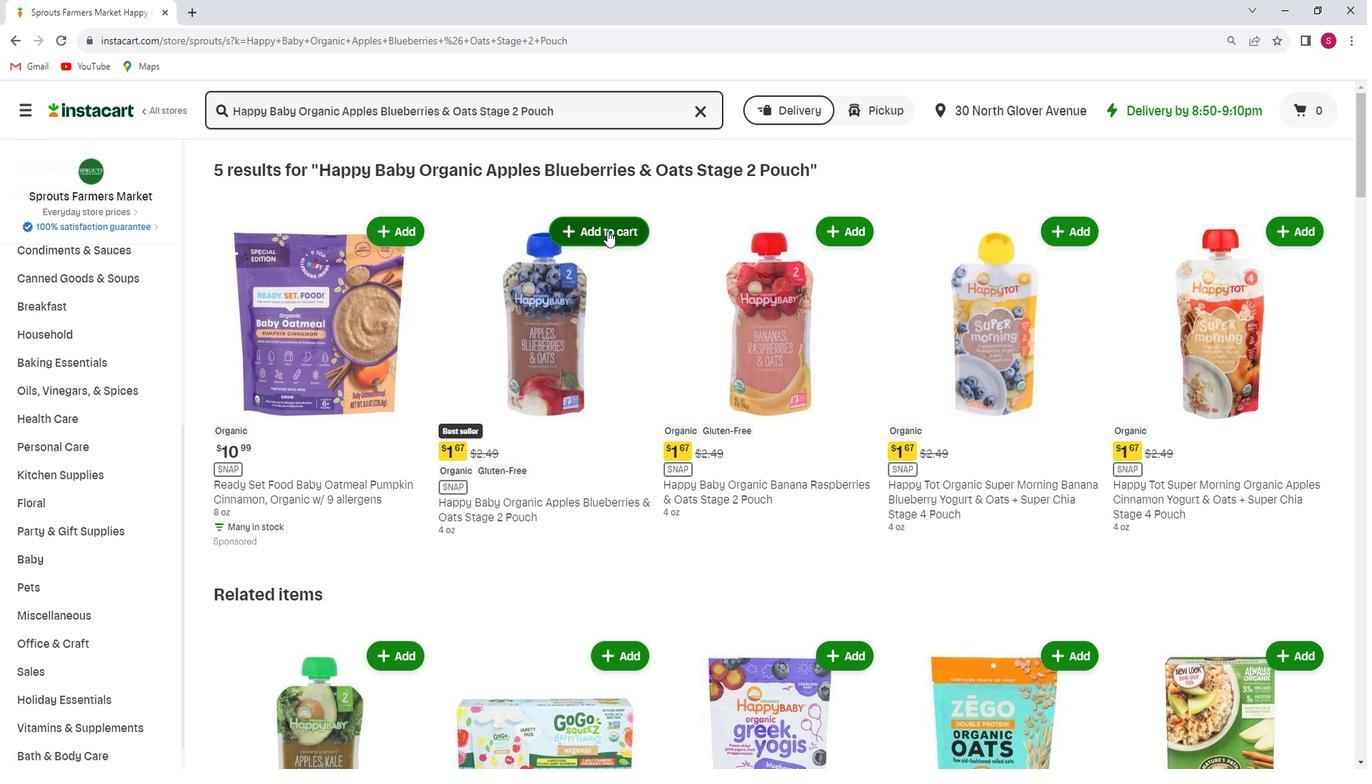 
Action: Mouse moved to (635, 308)
Screenshot: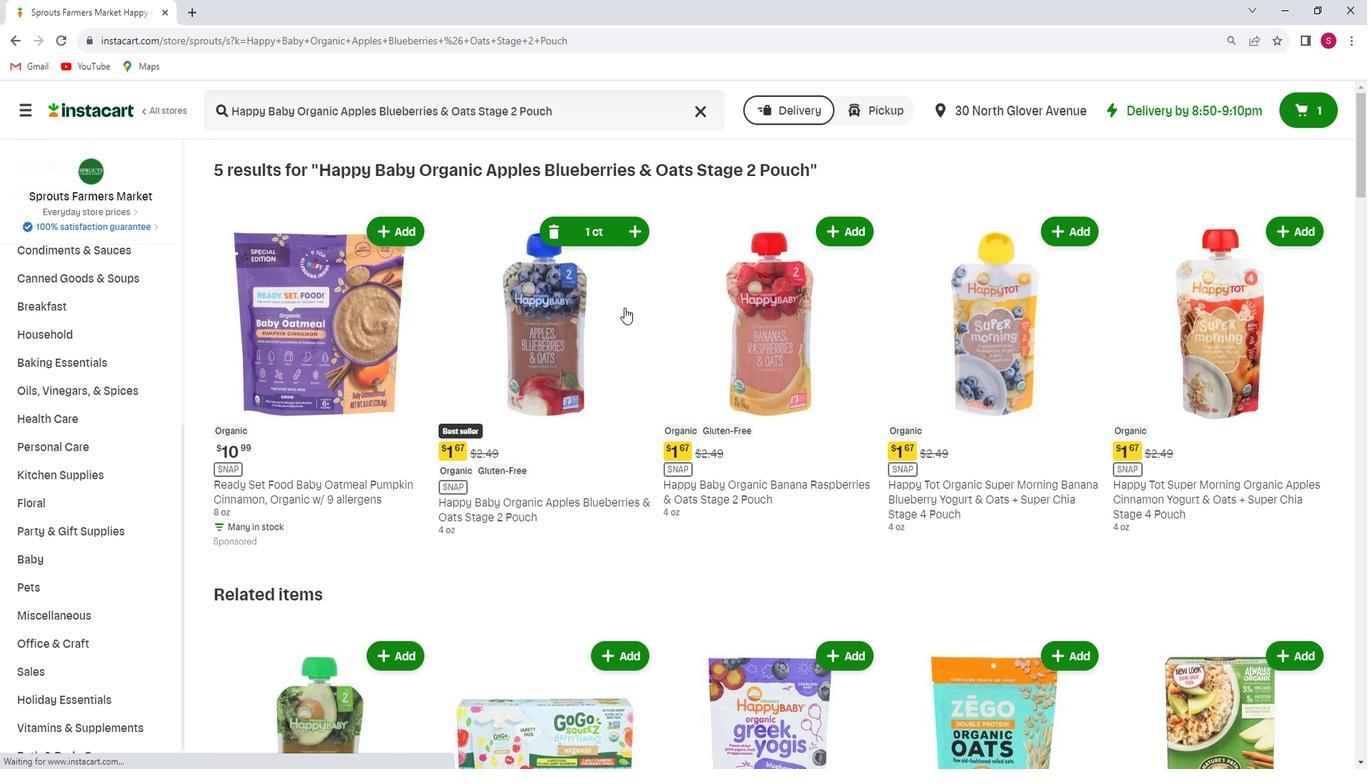 
